 Task: For heading Arial black with underline.  font size for heading18,  'Change the font style of data to'Calibri.  and font size to 9,  Change the alignment of both headline & data to Align center.  In the sheet  auditingQuarterlySales_2022
Action: Mouse moved to (64, 154)
Screenshot: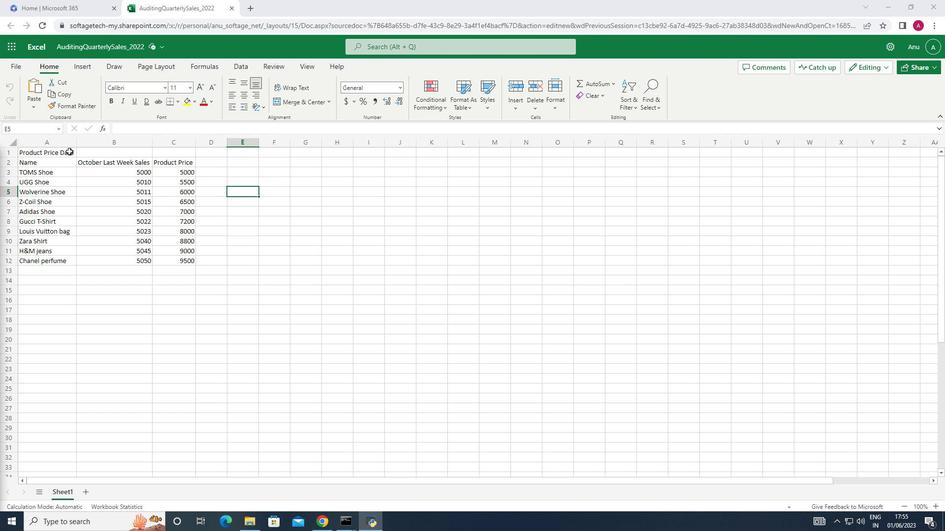 
Action: Mouse pressed left at (64, 154)
Screenshot: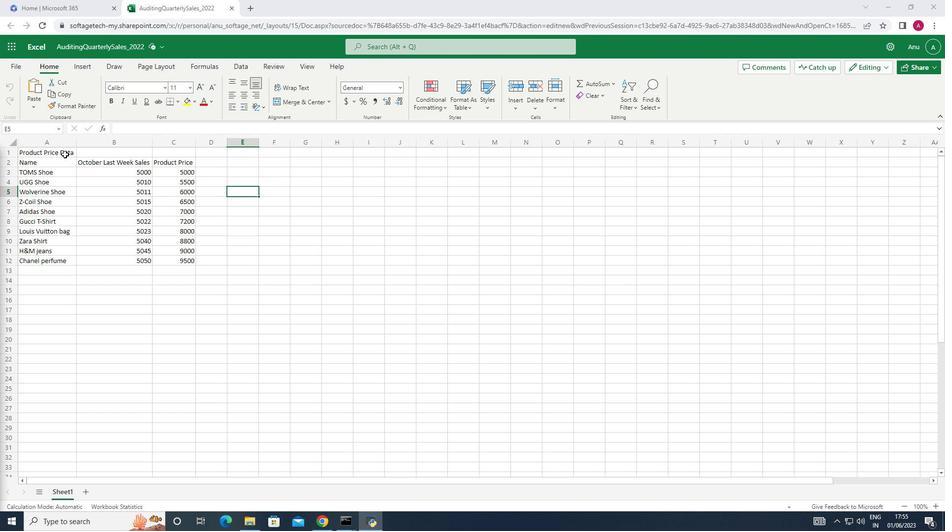 
Action: Mouse moved to (163, 87)
Screenshot: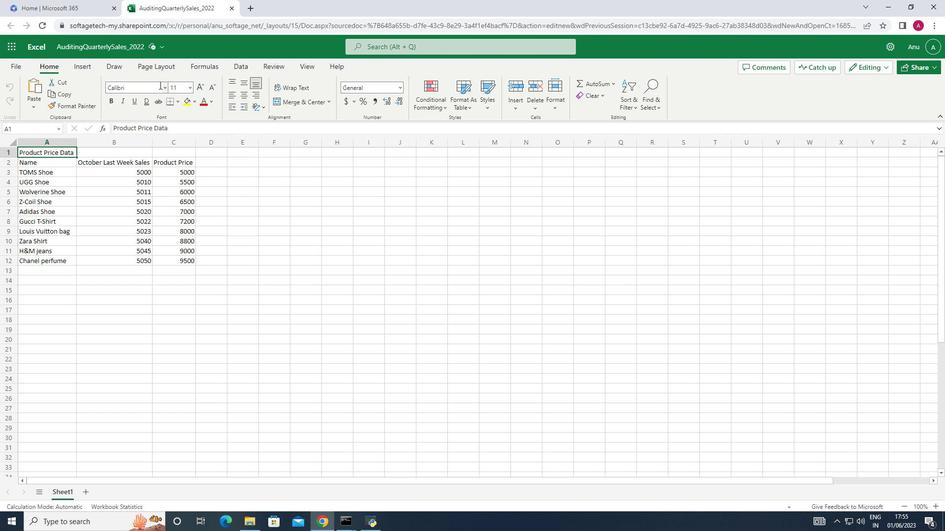 
Action: Mouse pressed left at (163, 87)
Screenshot: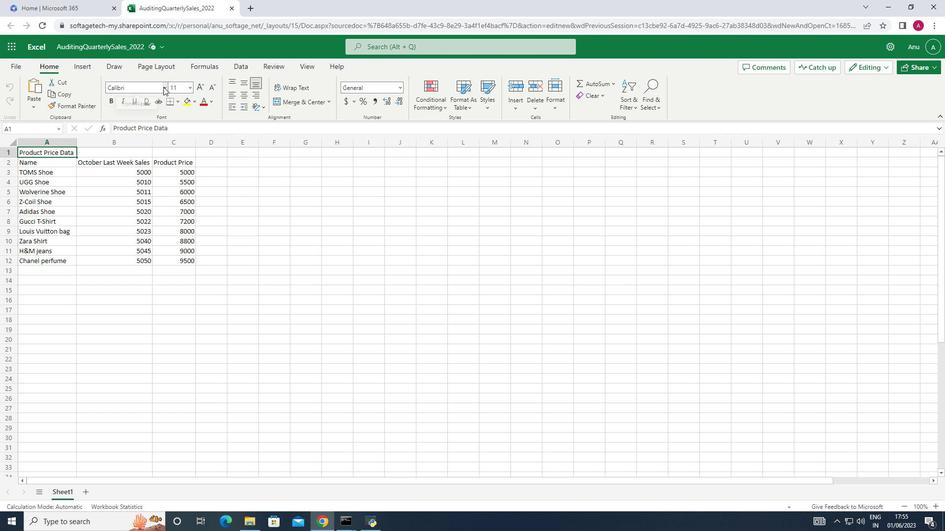
Action: Mouse moved to (150, 111)
Screenshot: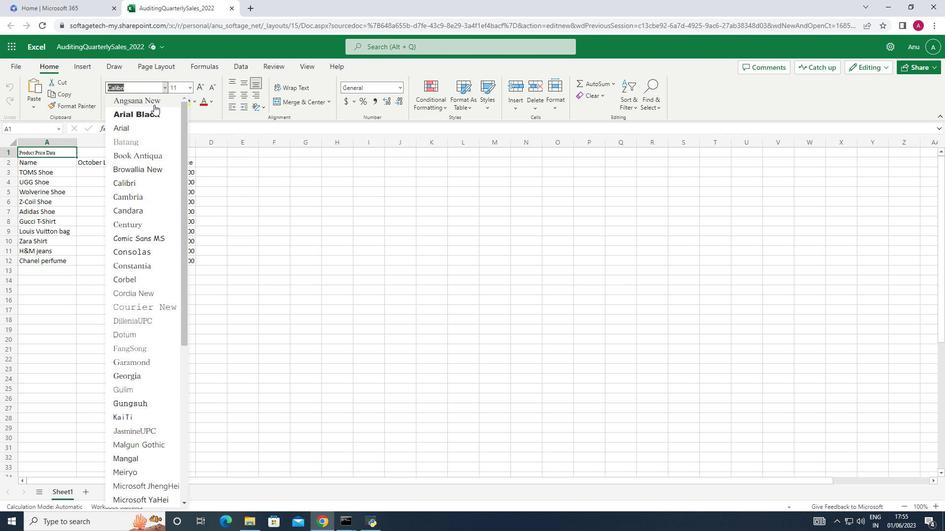 
Action: Mouse pressed left at (150, 111)
Screenshot: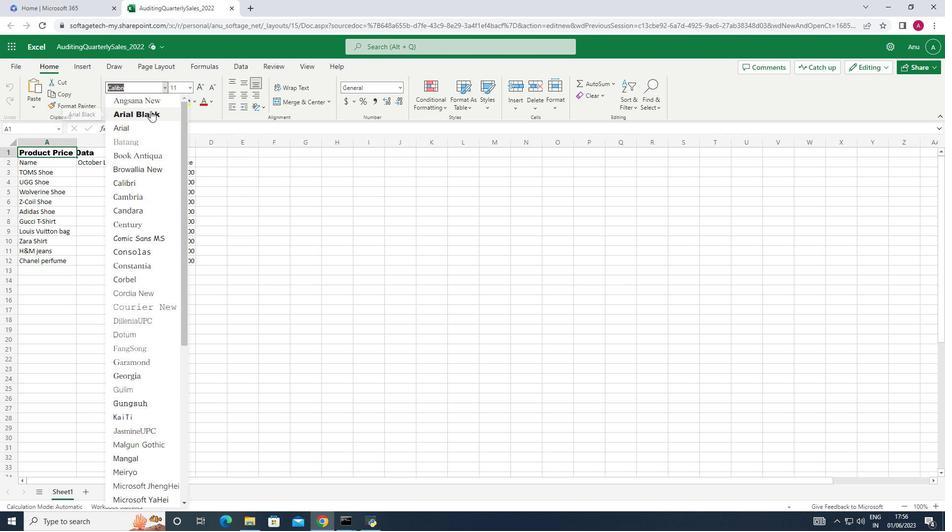 
Action: Mouse moved to (132, 101)
Screenshot: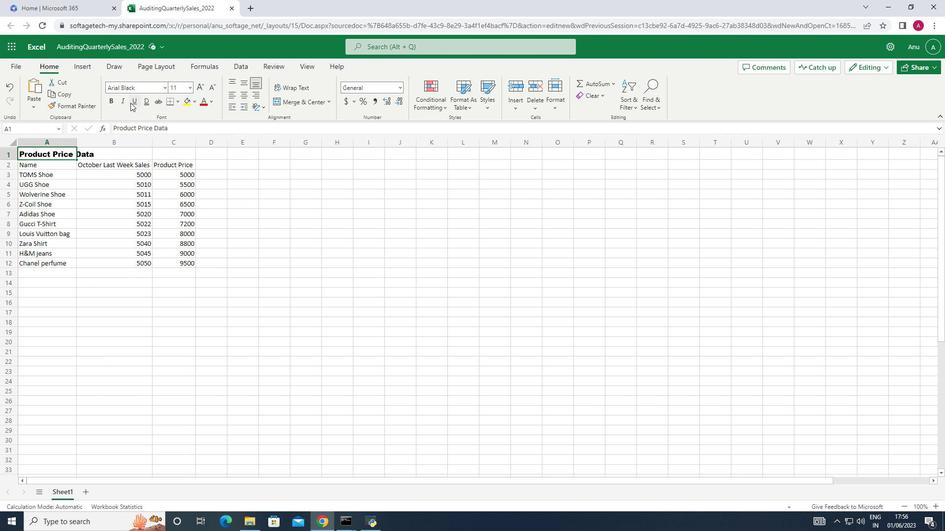 
Action: Mouse pressed left at (132, 101)
Screenshot: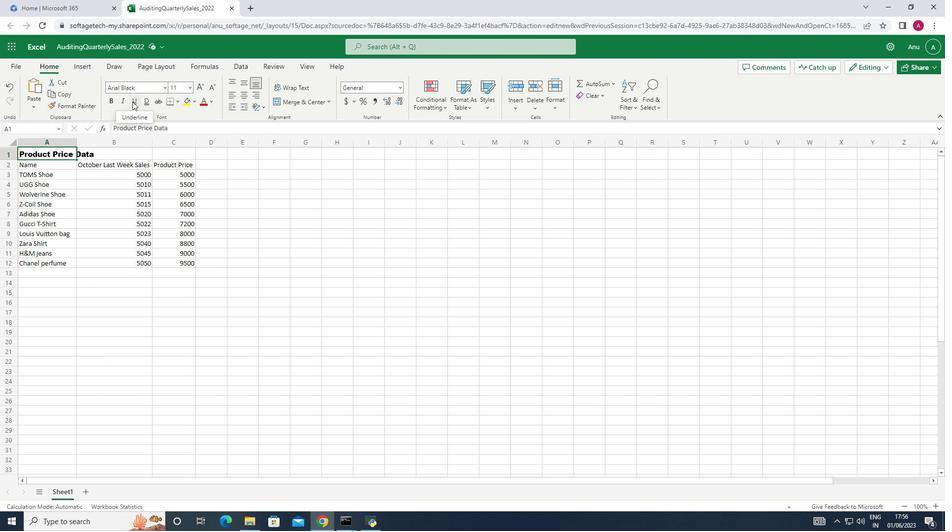 
Action: Mouse moved to (189, 89)
Screenshot: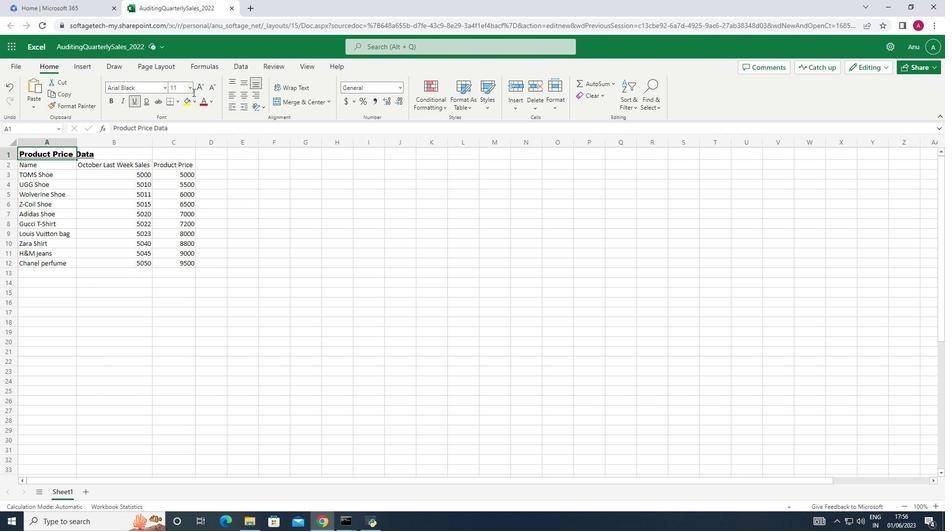 
Action: Mouse pressed left at (189, 89)
Screenshot: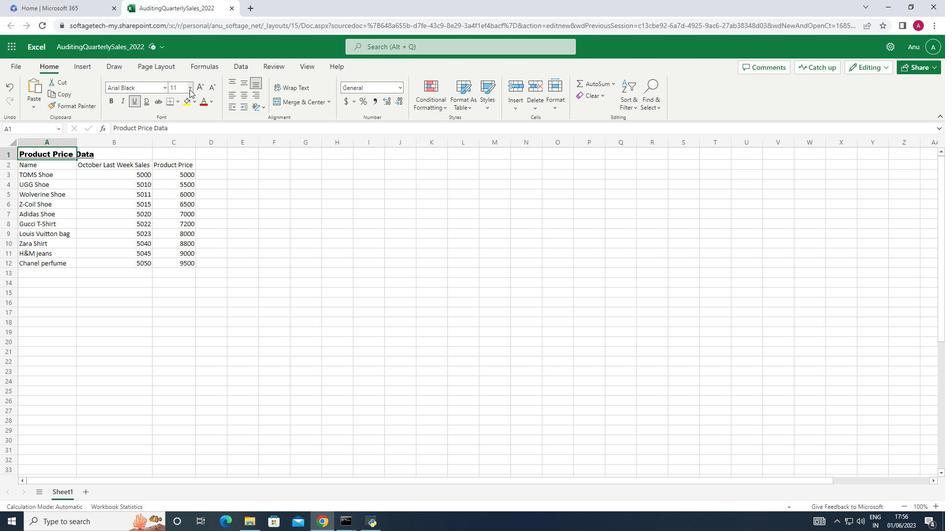 
Action: Mouse moved to (182, 195)
Screenshot: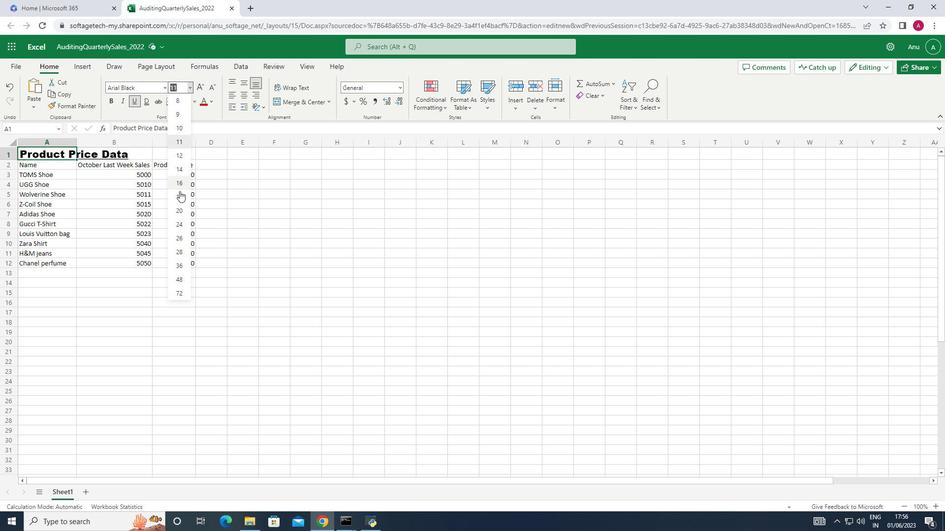 
Action: Mouse pressed left at (182, 195)
Screenshot: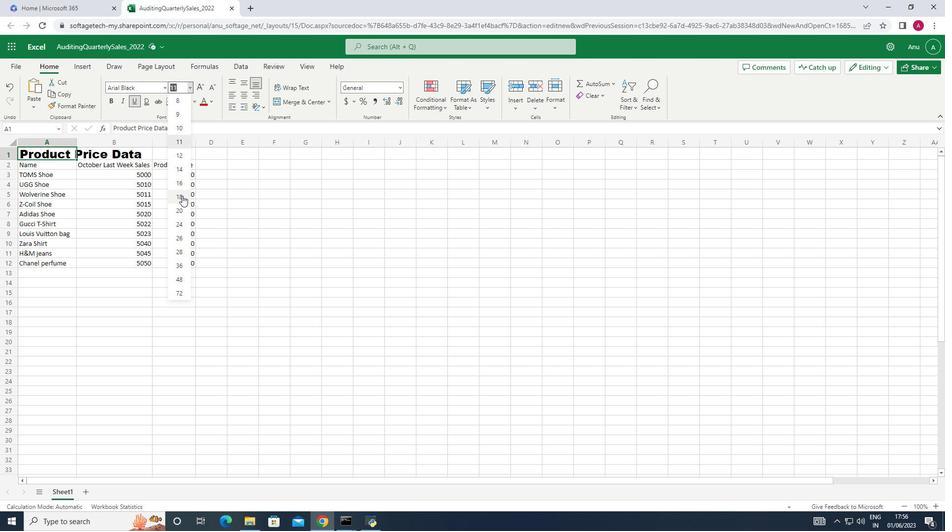 
Action: Mouse moved to (47, 168)
Screenshot: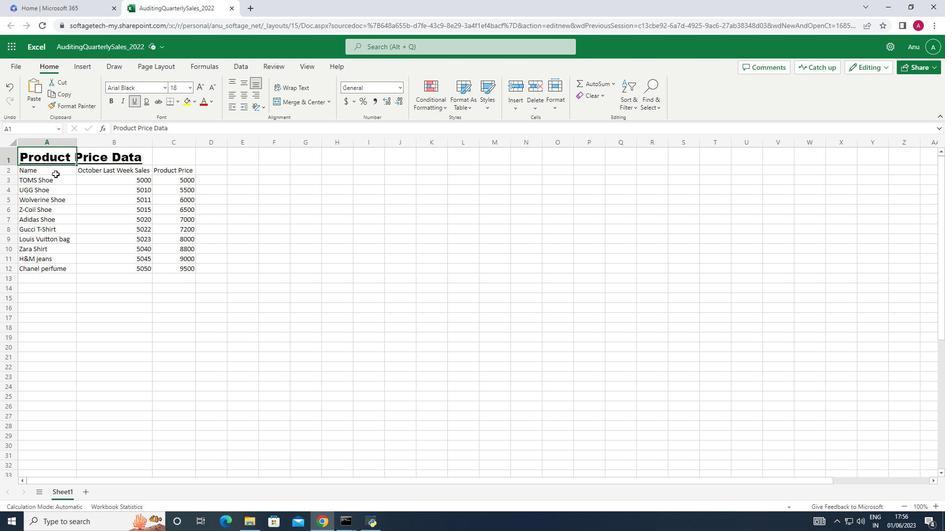 
Action: Mouse pressed left at (47, 168)
Screenshot: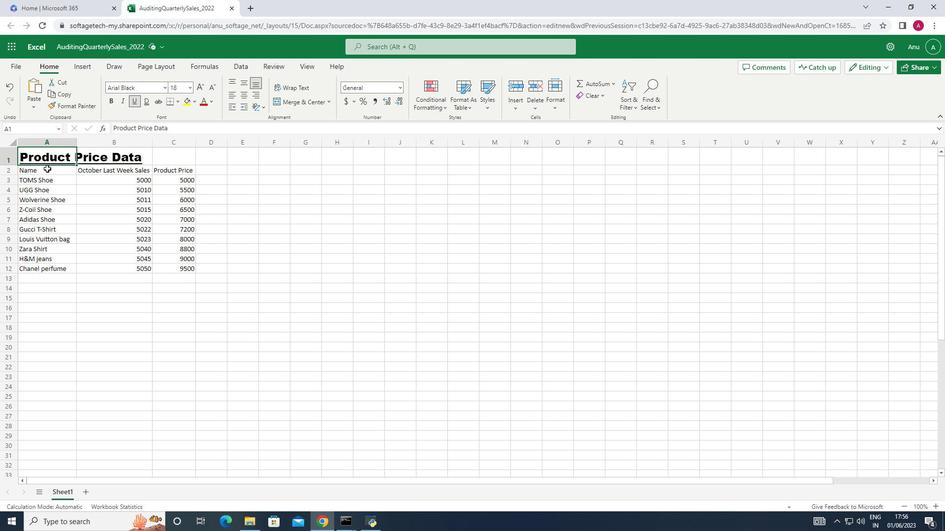 
Action: Mouse moved to (188, 90)
Screenshot: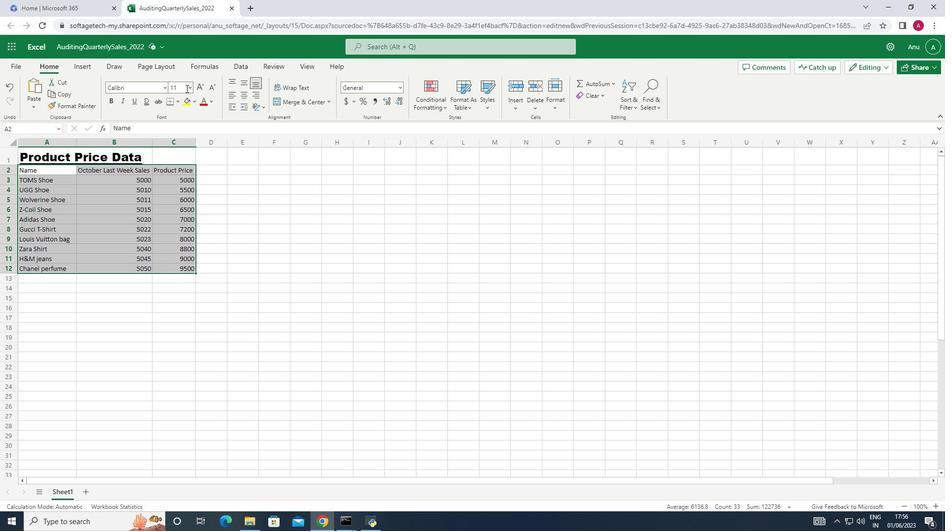 
Action: Mouse pressed left at (188, 90)
Screenshot: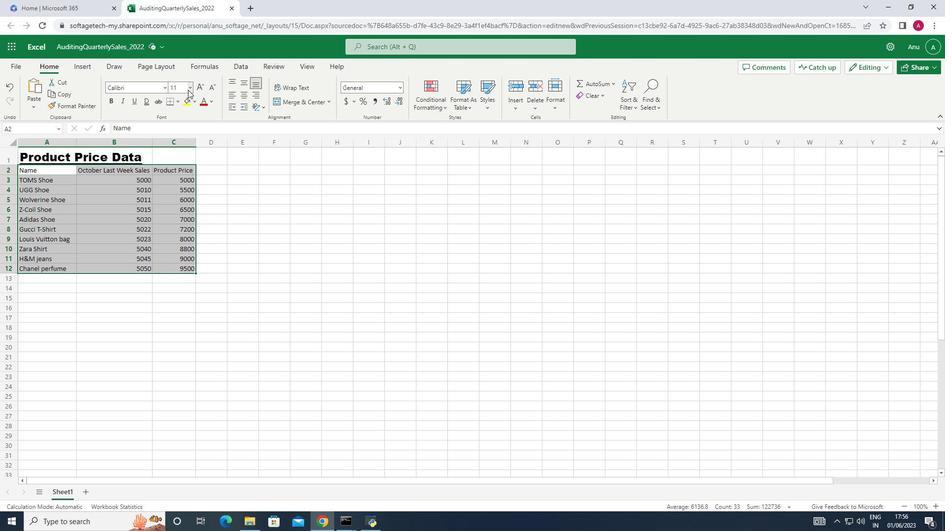 
Action: Mouse moved to (178, 110)
Screenshot: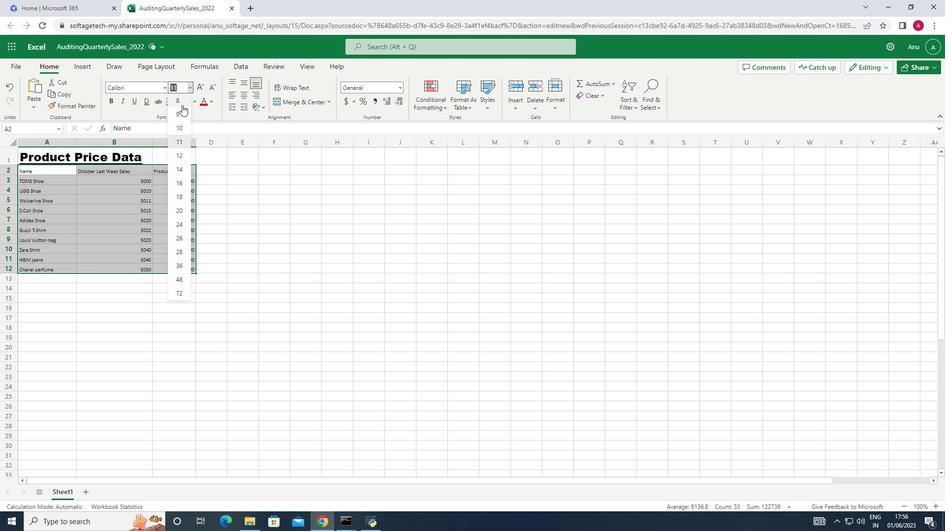 
Action: Mouse pressed left at (178, 110)
Screenshot: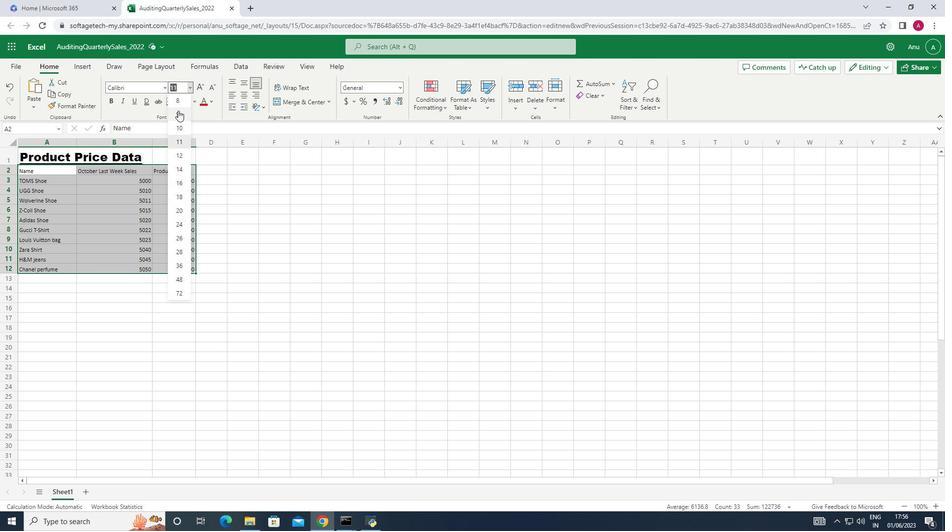 
Action: Mouse moved to (165, 89)
Screenshot: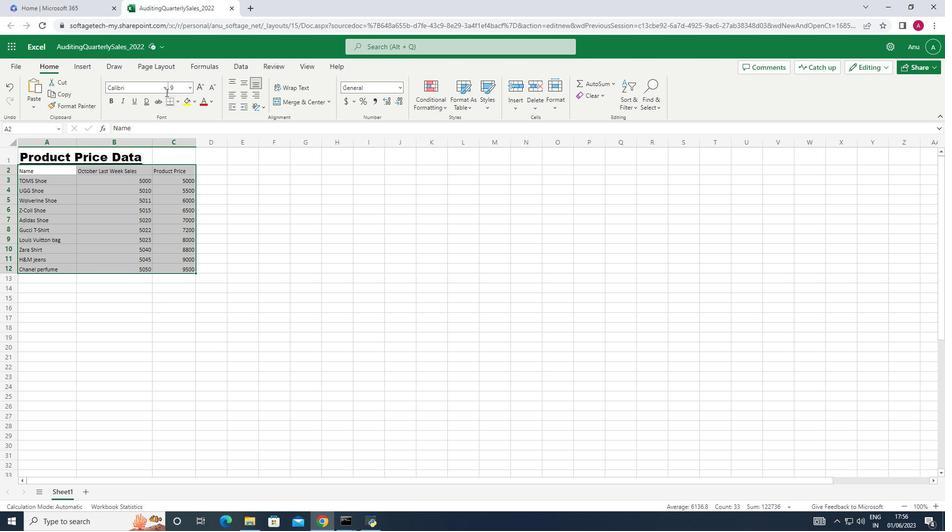 
Action: Mouse pressed left at (165, 89)
Screenshot: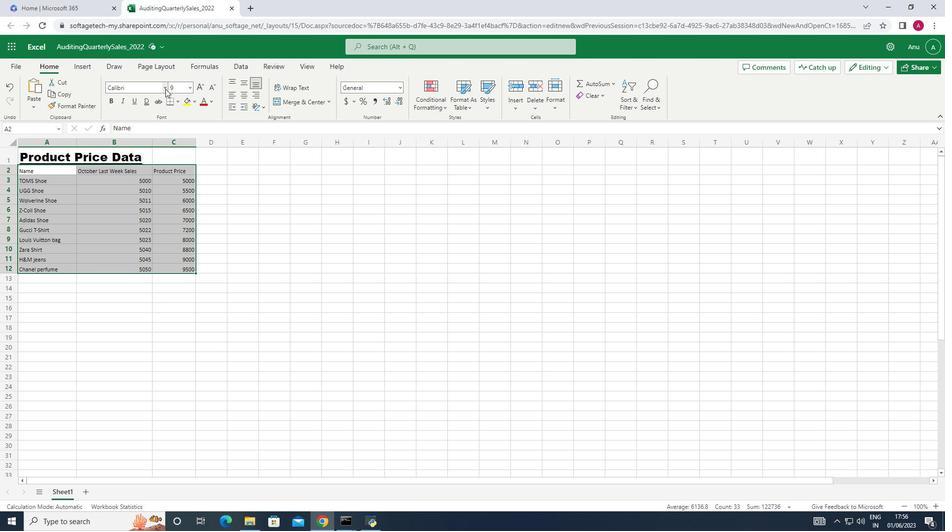 
Action: Mouse moved to (140, 181)
Screenshot: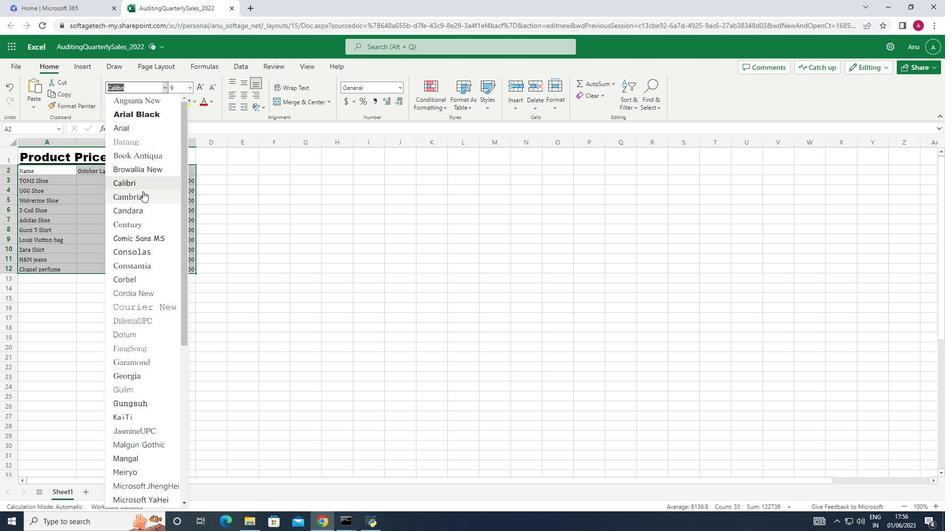 
Action: Mouse pressed left at (140, 181)
Screenshot: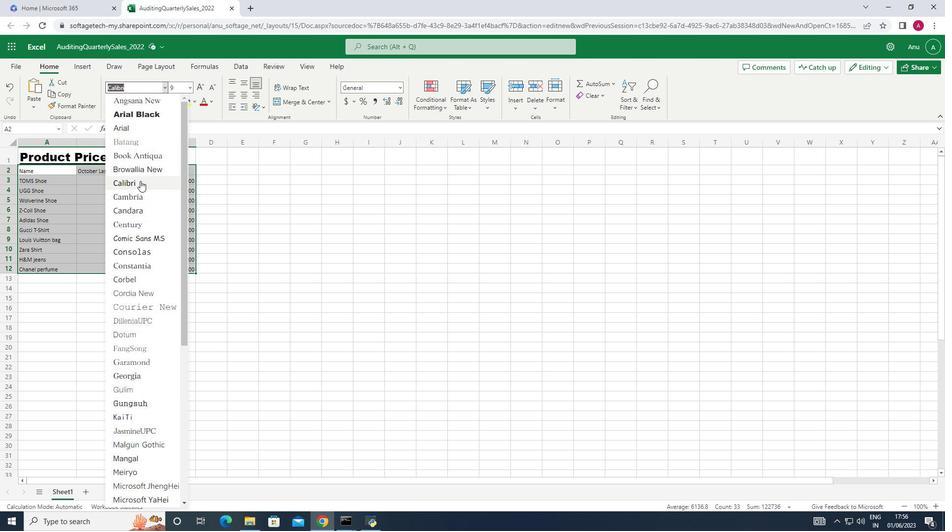 
Action: Mouse moved to (243, 94)
Screenshot: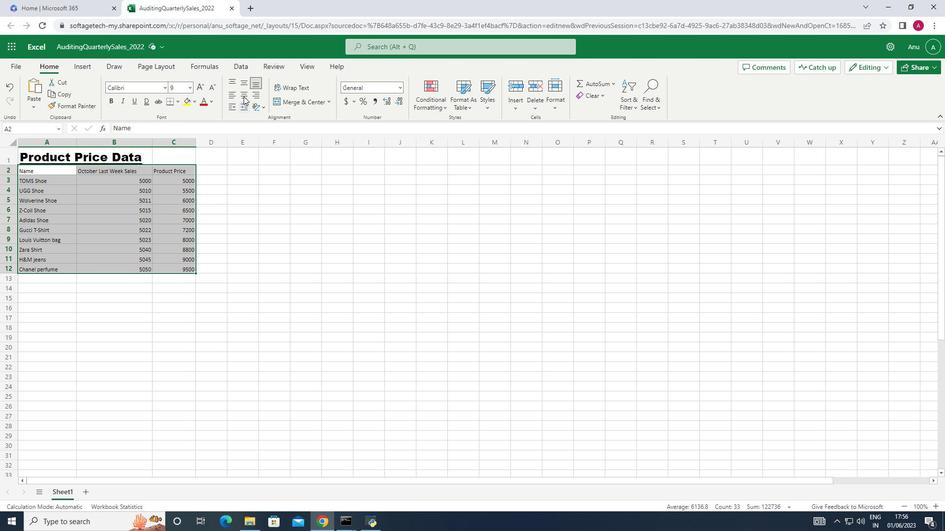 
Action: Mouse pressed left at (243, 94)
Screenshot: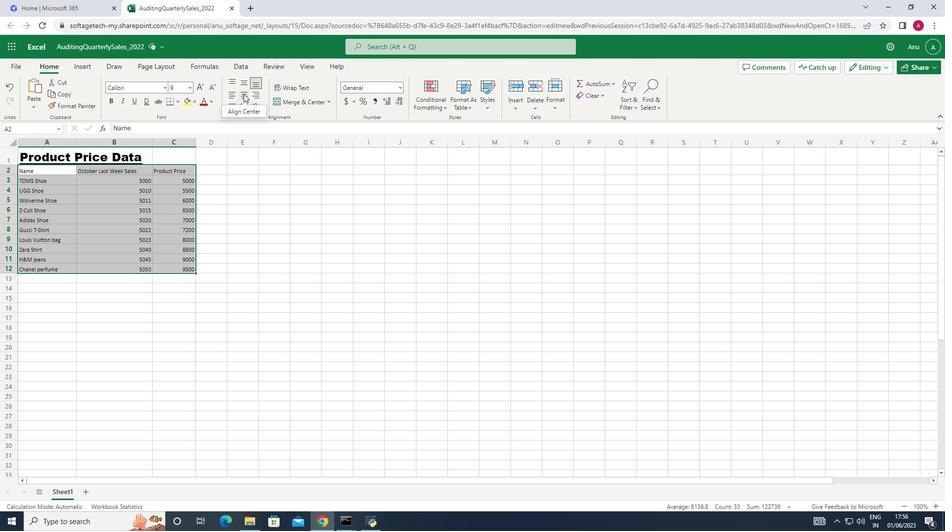 
Action: Mouse moved to (255, 205)
Screenshot: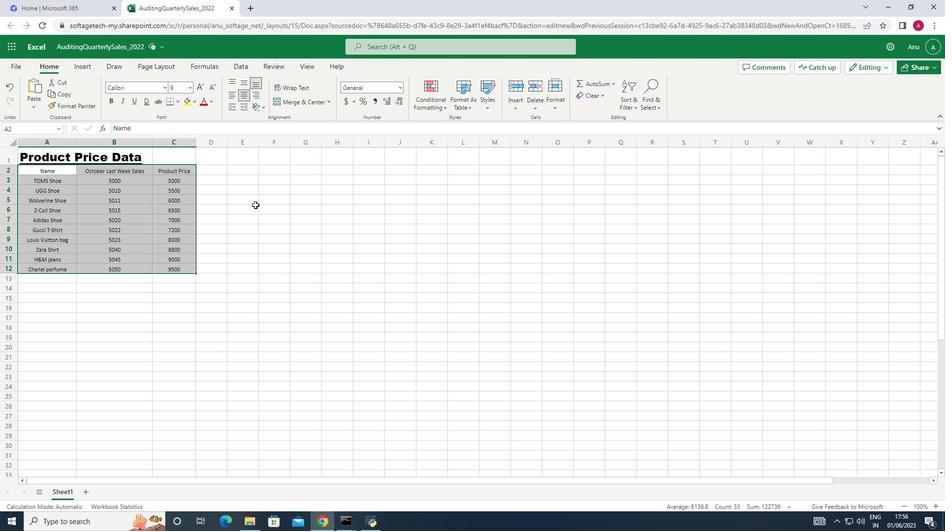 
Action: Mouse pressed left at (255, 205)
Screenshot: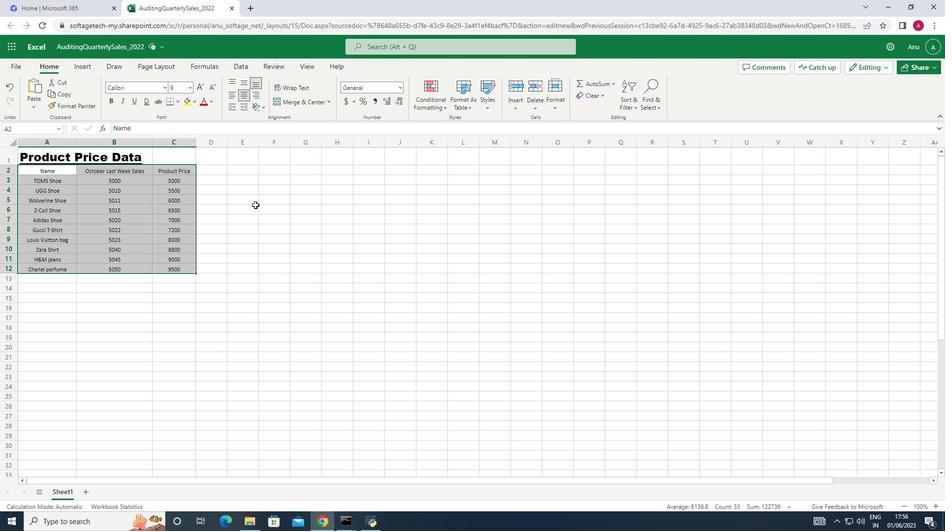 
Action: Mouse moved to (259, 207)
Screenshot: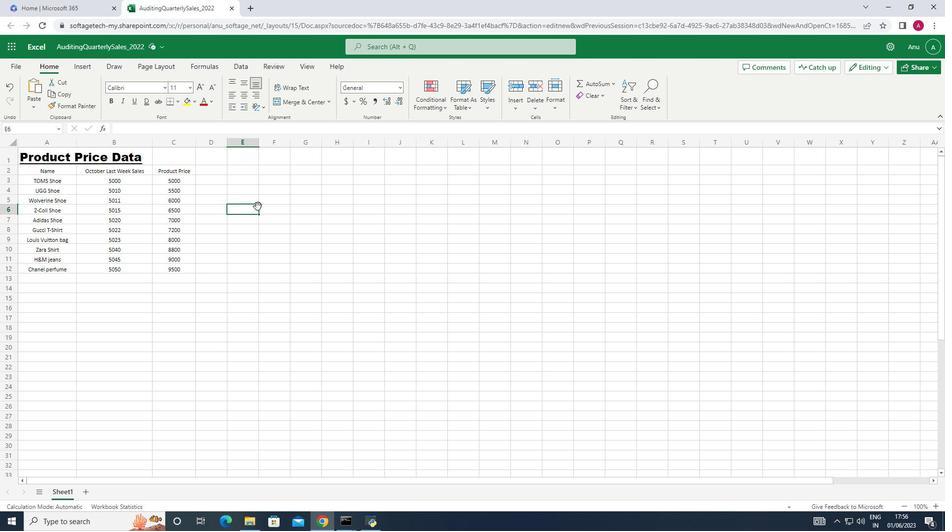 
